 Task: For heading Use Italics Lobster with red colour & bold.  font size for heading24,  'Change the font style of data to'Merriweather and font size to 16,  Change the alignment of both headline & data to Align left In the sheet  BudgetTrack
Action: Mouse moved to (63, 122)
Screenshot: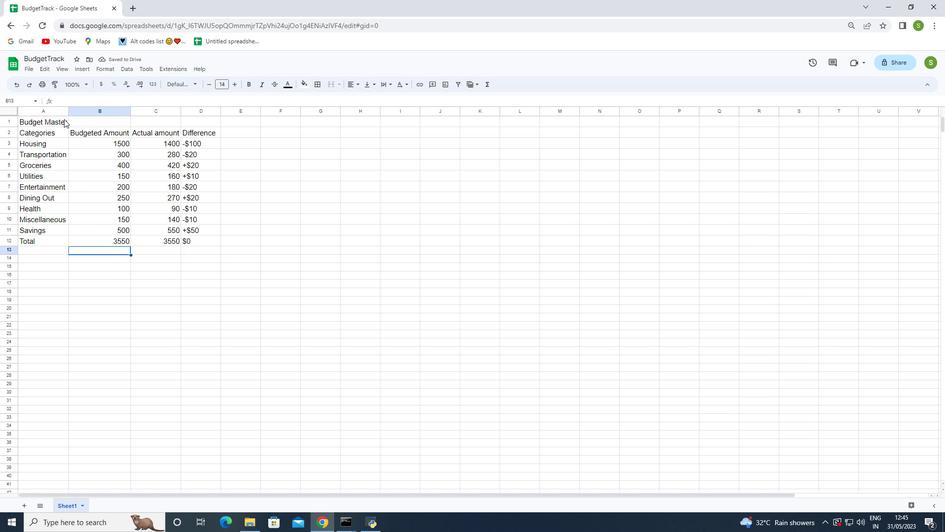 
Action: Mouse pressed left at (63, 122)
Screenshot: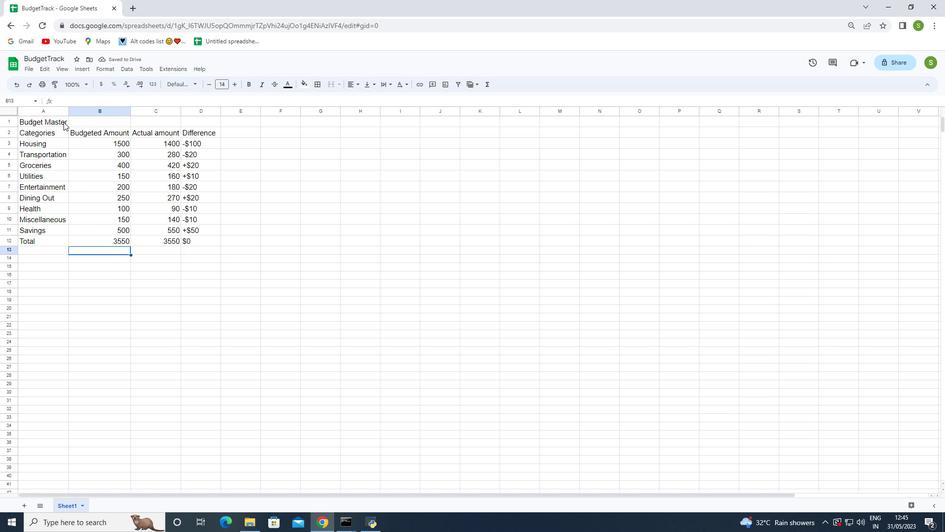 
Action: Mouse moved to (107, 69)
Screenshot: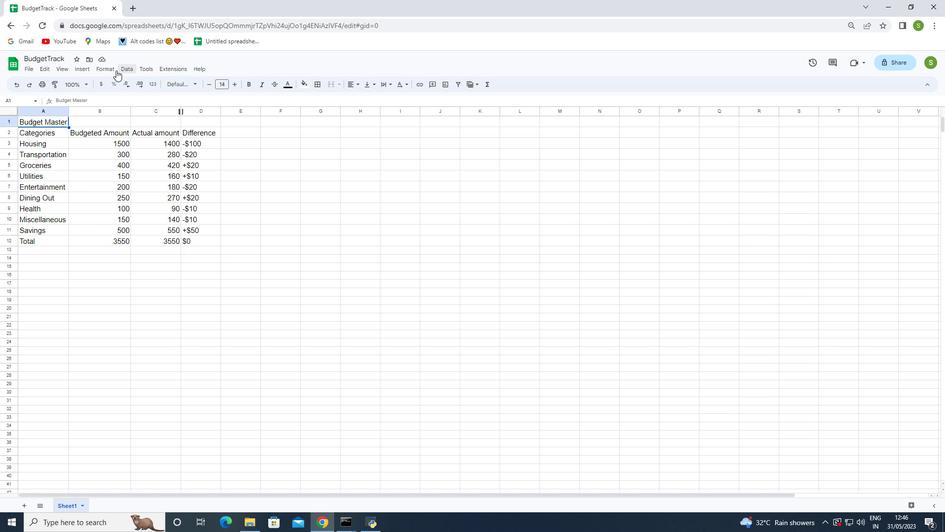 
Action: Mouse pressed left at (107, 69)
Screenshot: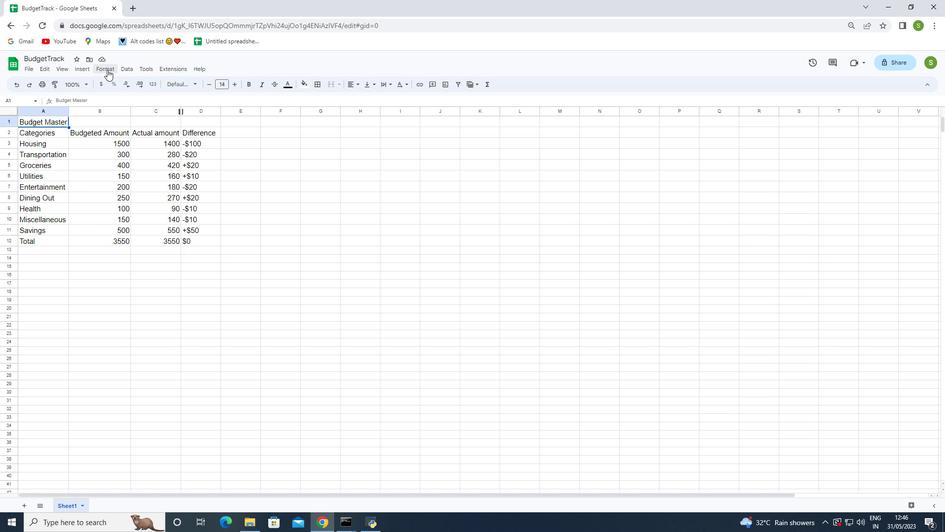 
Action: Mouse moved to (228, 126)
Screenshot: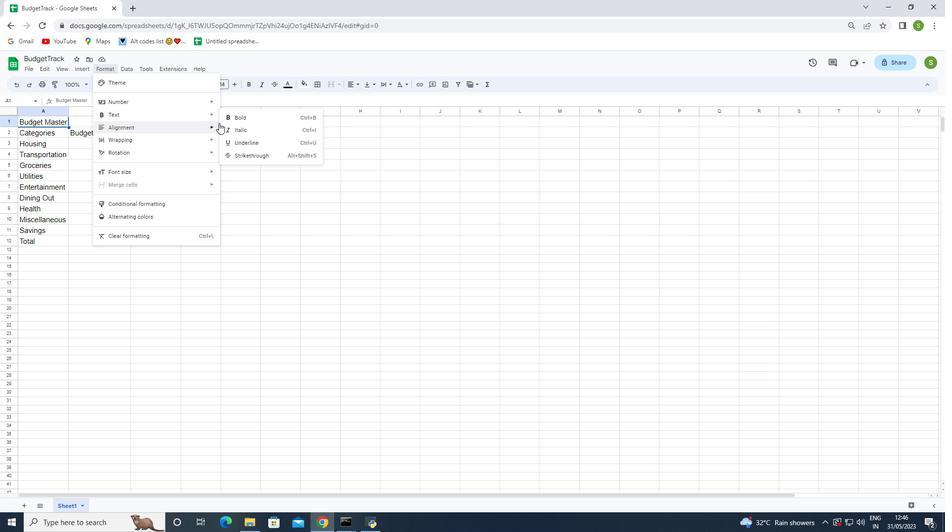 
Action: Mouse pressed left at (228, 126)
Screenshot: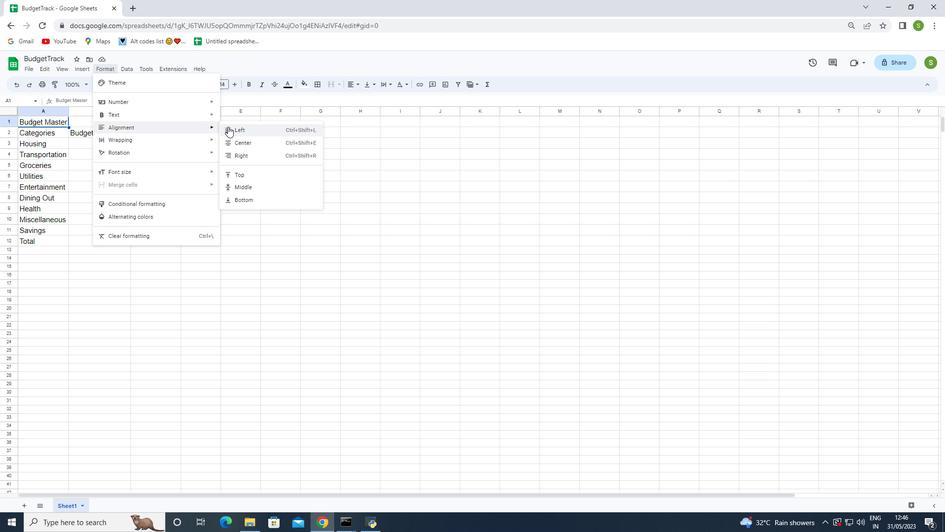 
Action: Mouse moved to (241, 129)
Screenshot: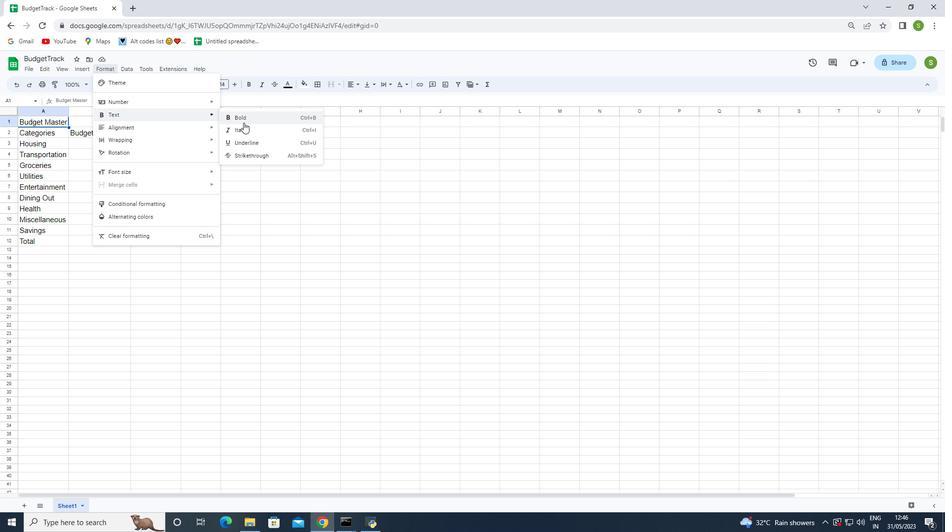 
Action: Mouse pressed left at (241, 129)
Screenshot: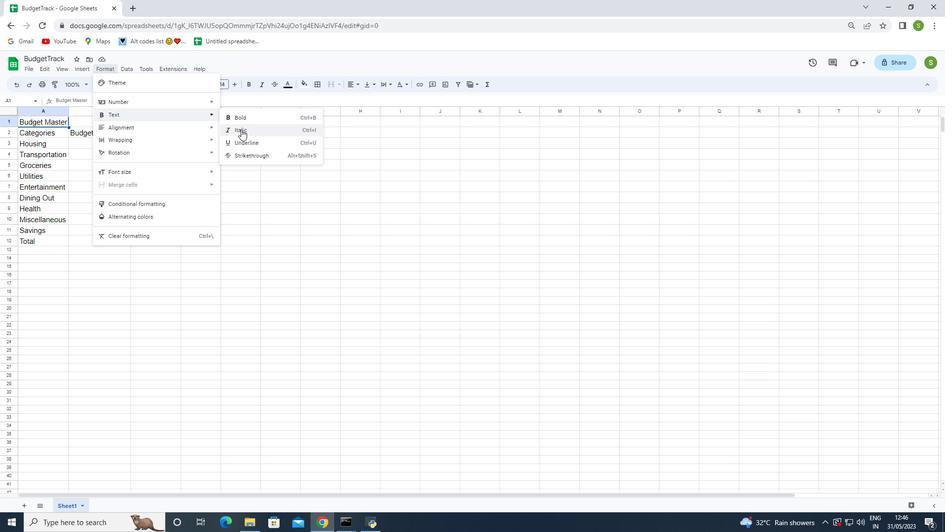 
Action: Mouse moved to (171, 83)
Screenshot: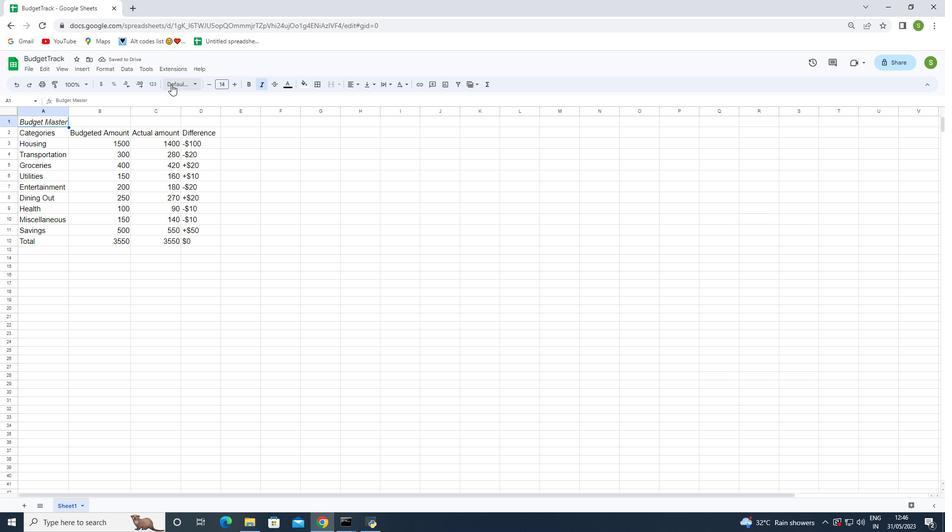 
Action: Mouse pressed left at (171, 83)
Screenshot: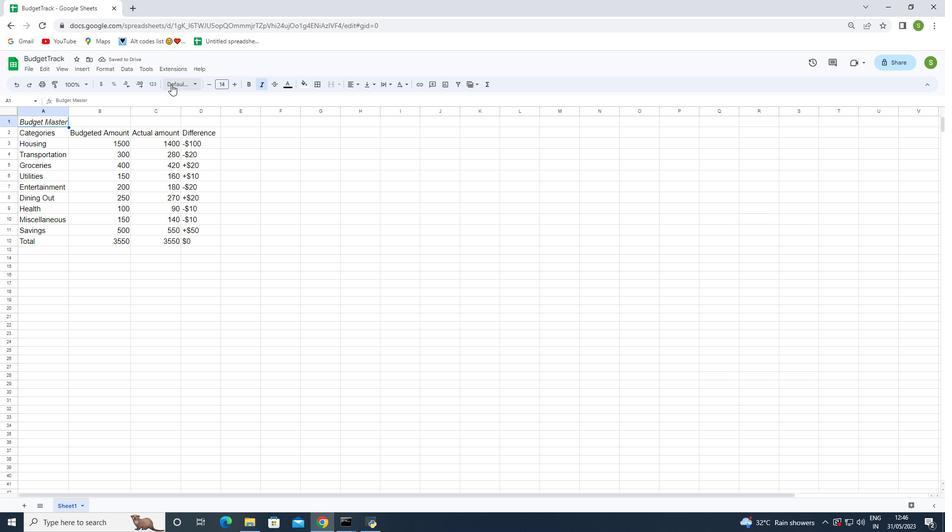 
Action: Mouse moved to (187, 189)
Screenshot: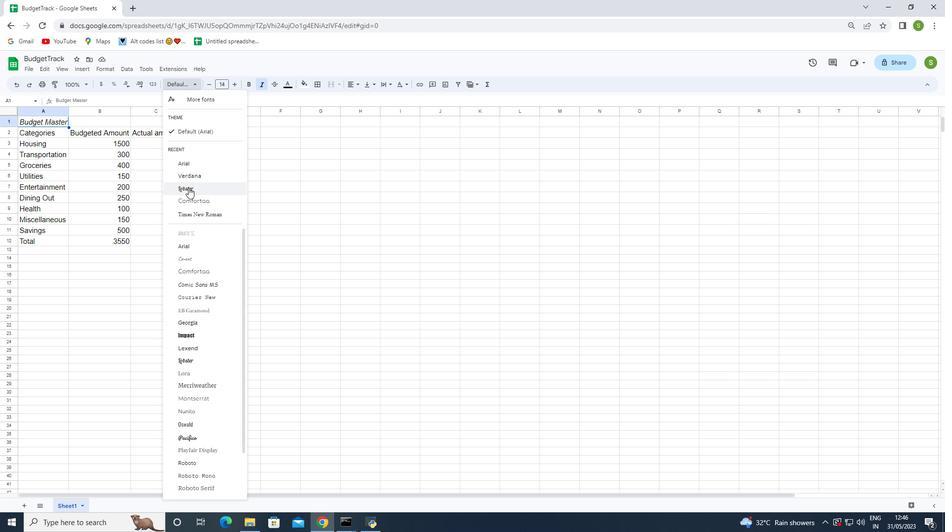 
Action: Mouse pressed left at (187, 189)
Screenshot: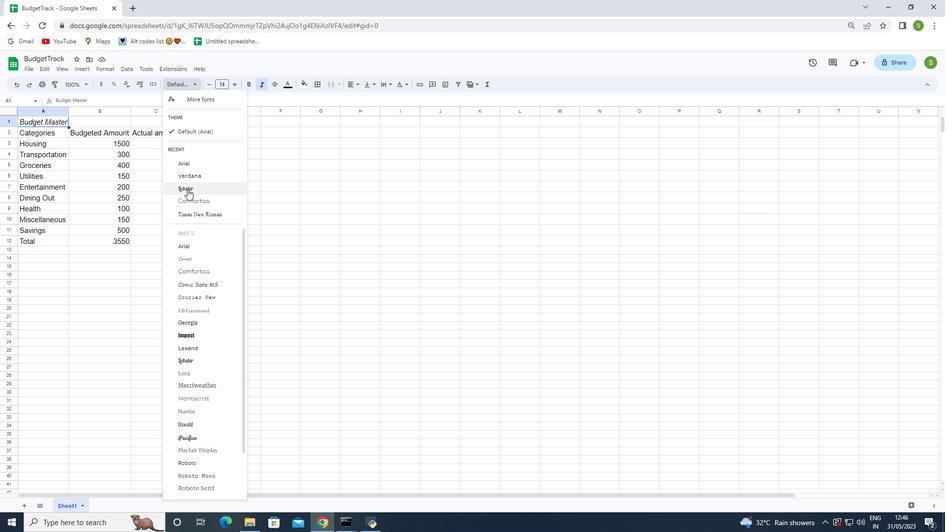 
Action: Mouse moved to (285, 81)
Screenshot: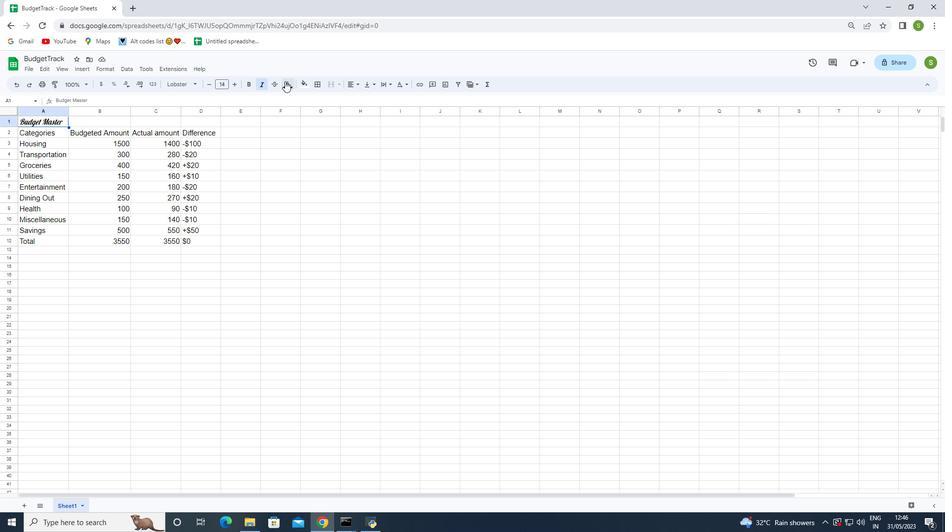 
Action: Mouse pressed left at (285, 81)
Screenshot: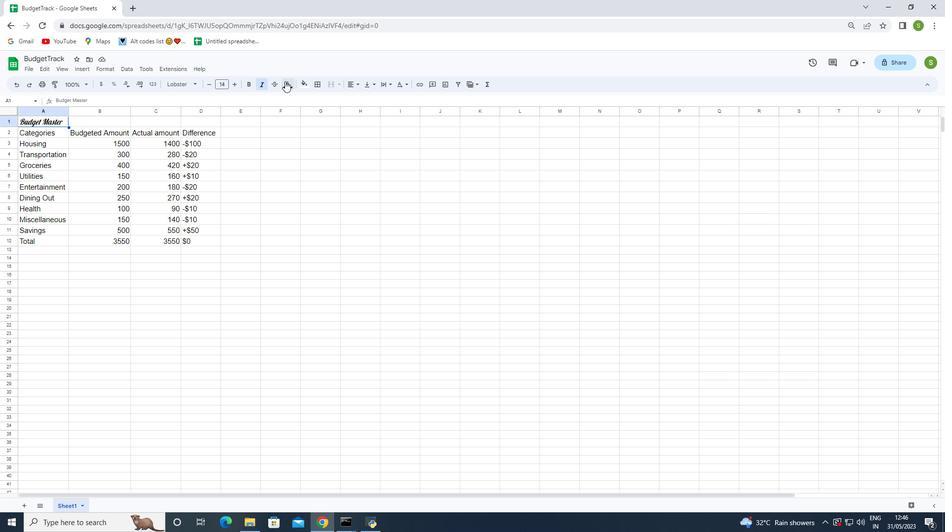 
Action: Mouse moved to (298, 120)
Screenshot: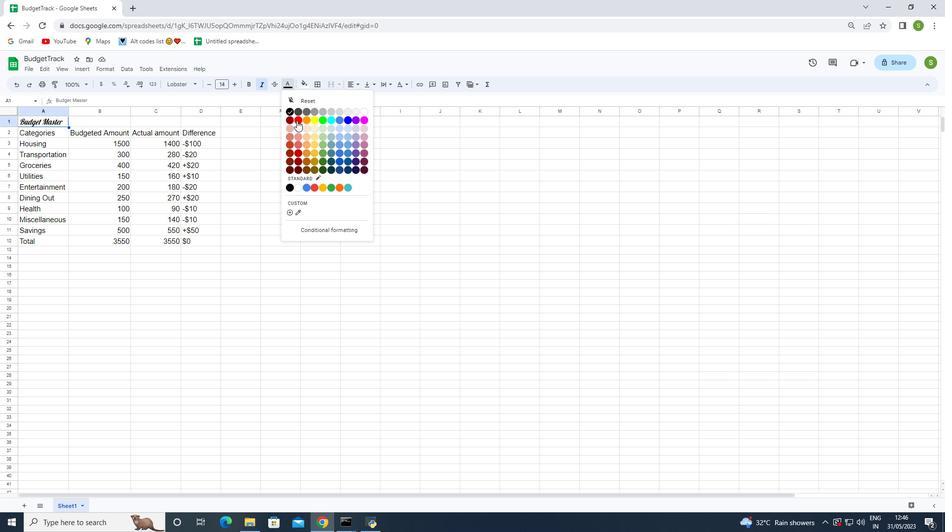 
Action: Mouse pressed left at (298, 120)
Screenshot: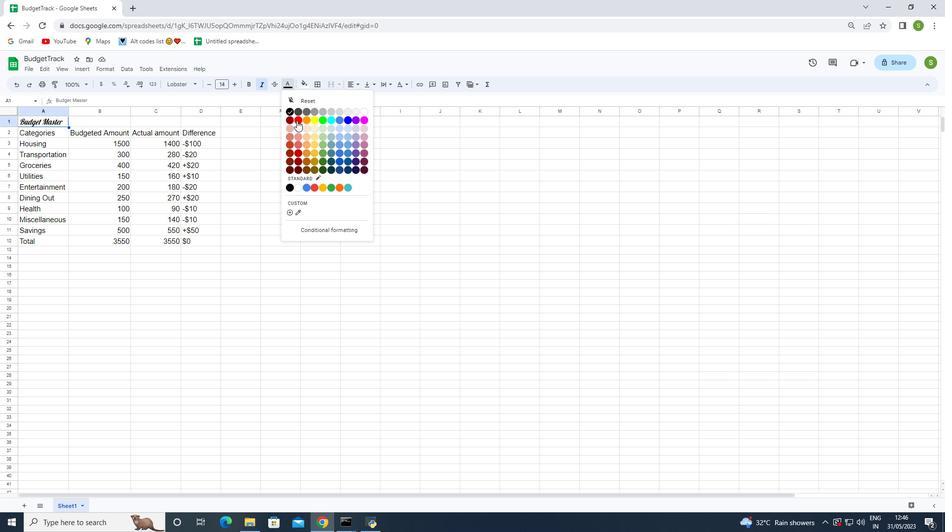 
Action: Mouse moved to (249, 87)
Screenshot: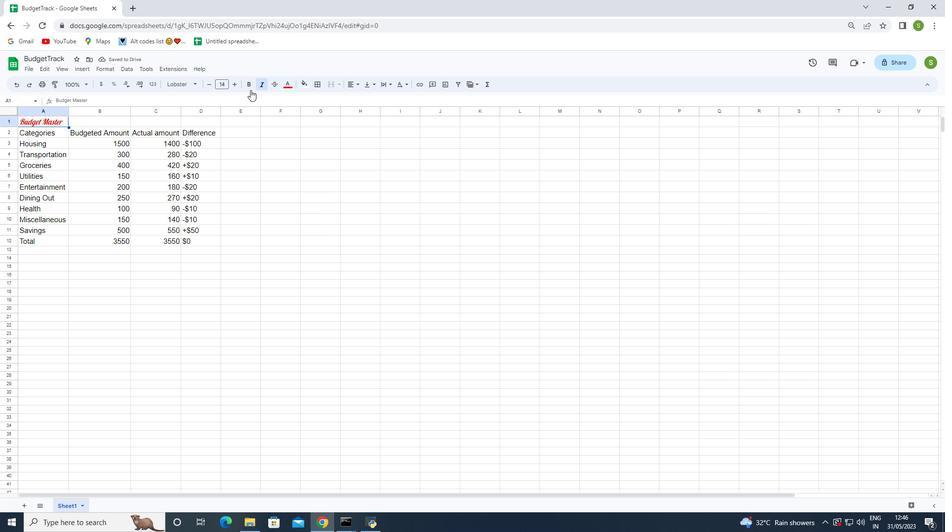 
Action: Mouse pressed left at (249, 87)
Screenshot: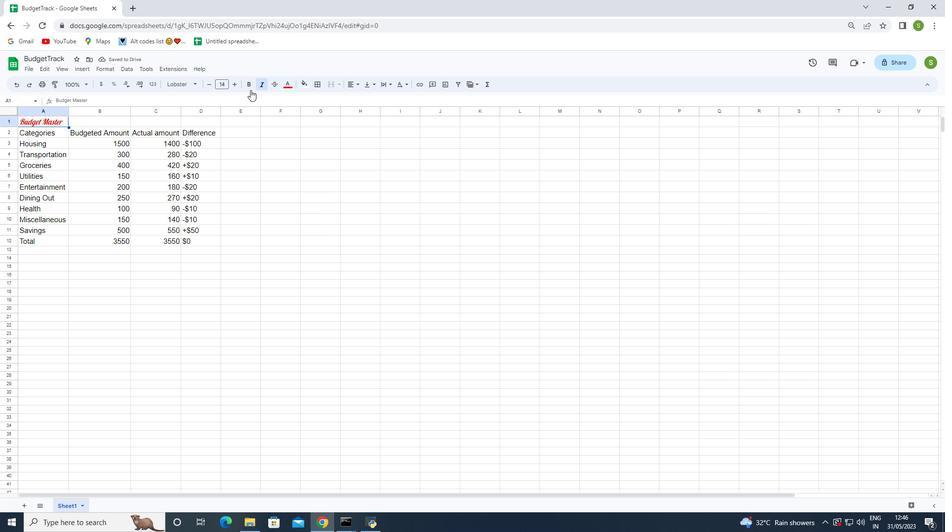 
Action: Mouse moved to (235, 85)
Screenshot: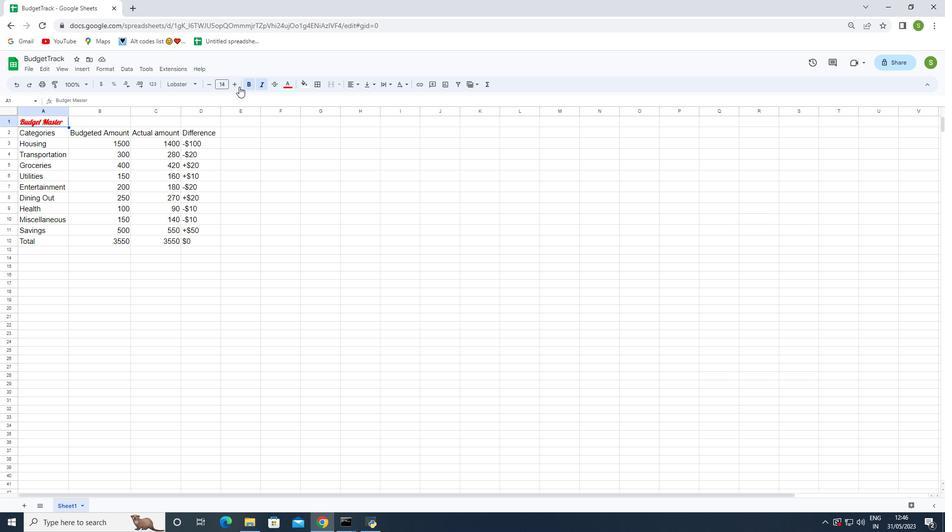 
Action: Mouse pressed left at (235, 85)
Screenshot: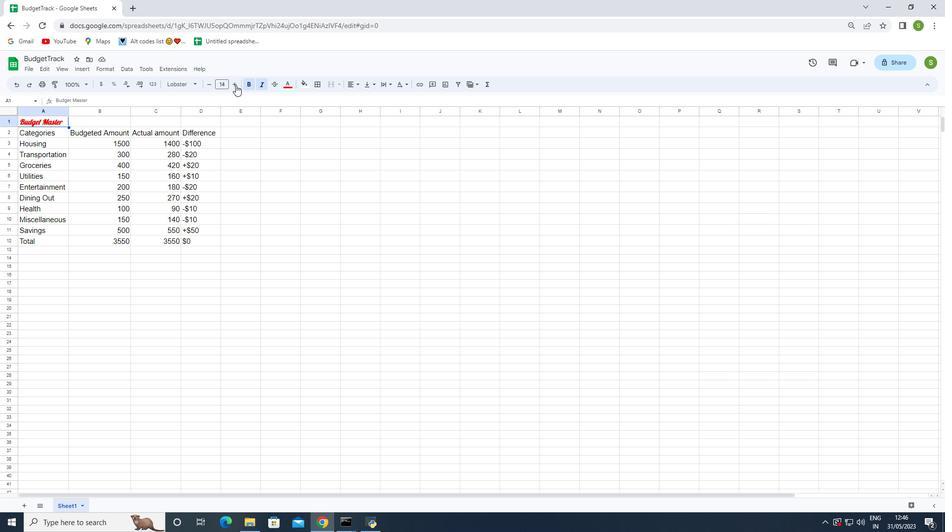 
Action: Mouse pressed left at (235, 85)
Screenshot: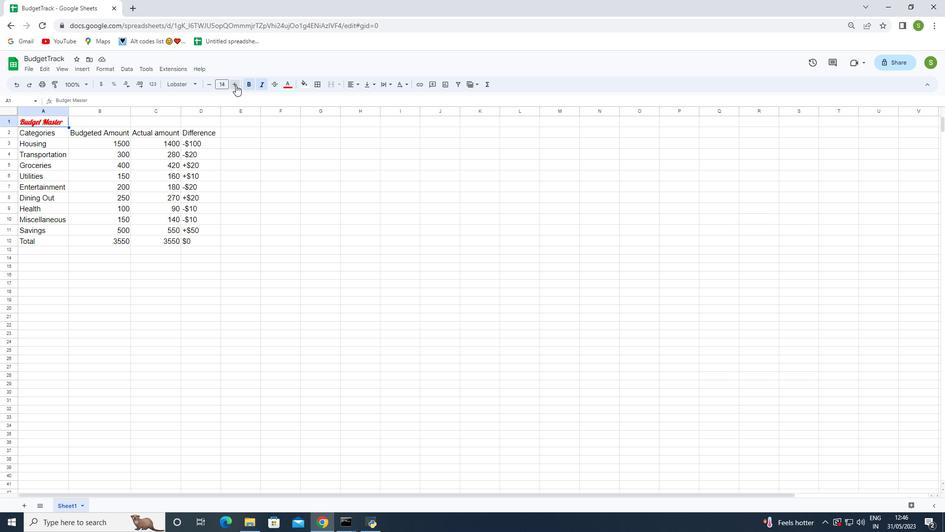 
Action: Mouse pressed left at (235, 85)
Screenshot: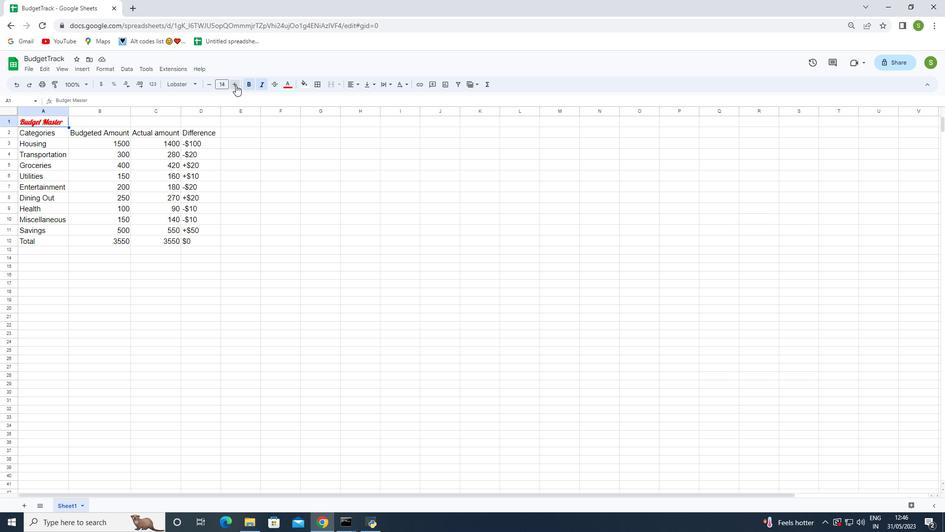 
Action: Mouse pressed left at (235, 85)
Screenshot: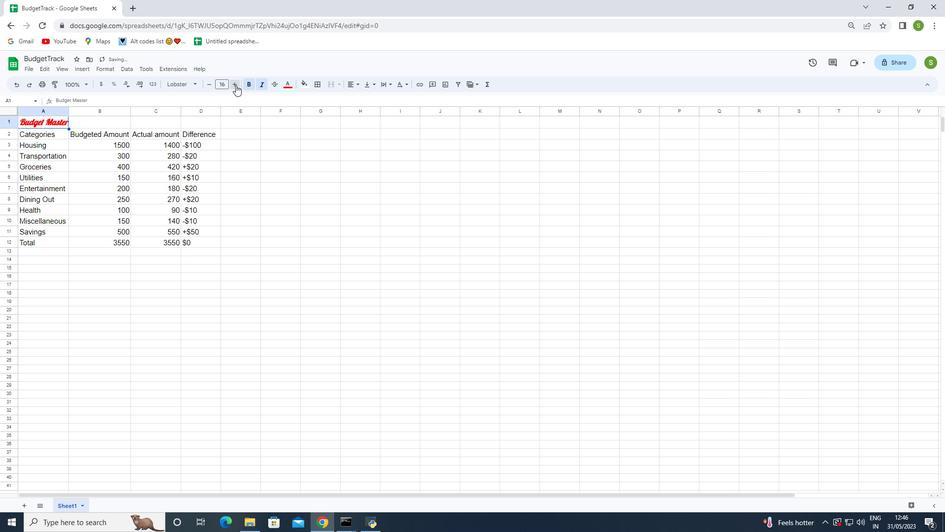 
Action: Mouse pressed left at (235, 85)
Screenshot: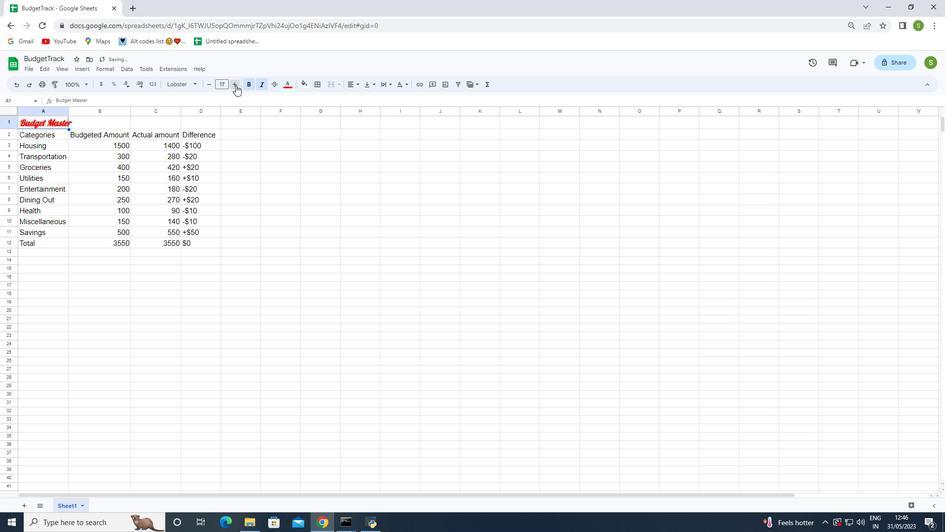 
Action: Mouse pressed left at (235, 85)
Screenshot: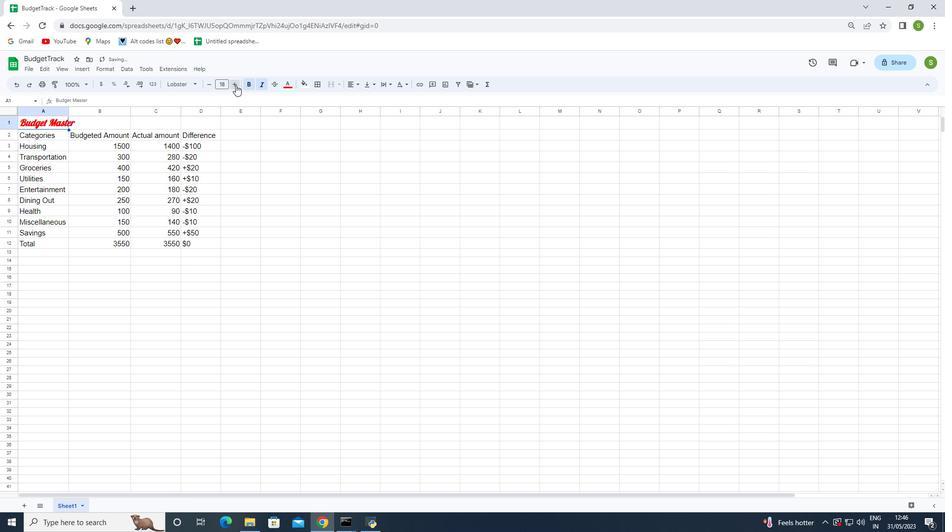 
Action: Mouse moved to (235, 86)
Screenshot: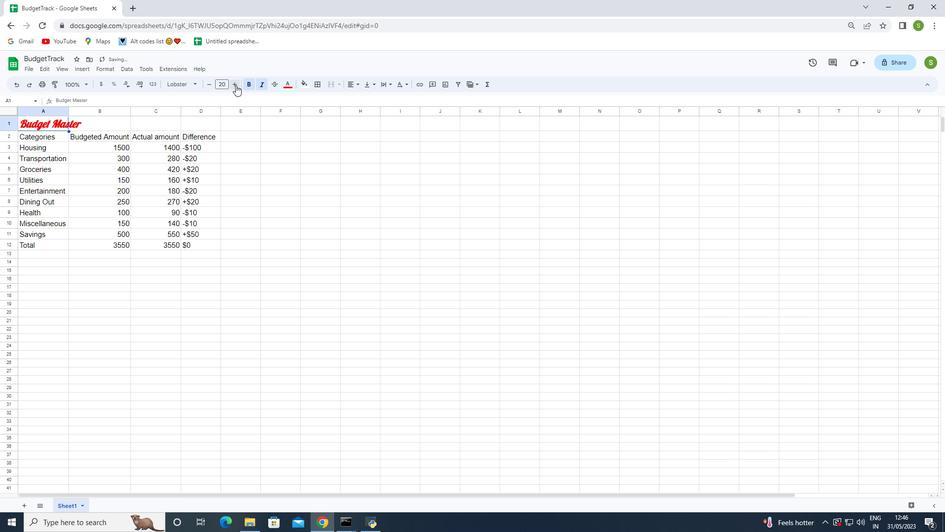 
Action: Mouse pressed left at (235, 86)
Screenshot: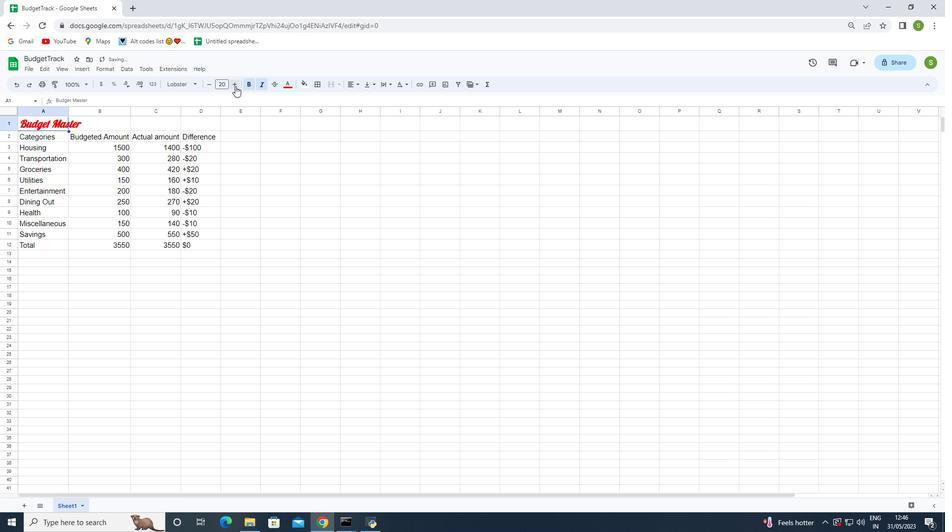 
Action: Mouse pressed left at (235, 86)
Screenshot: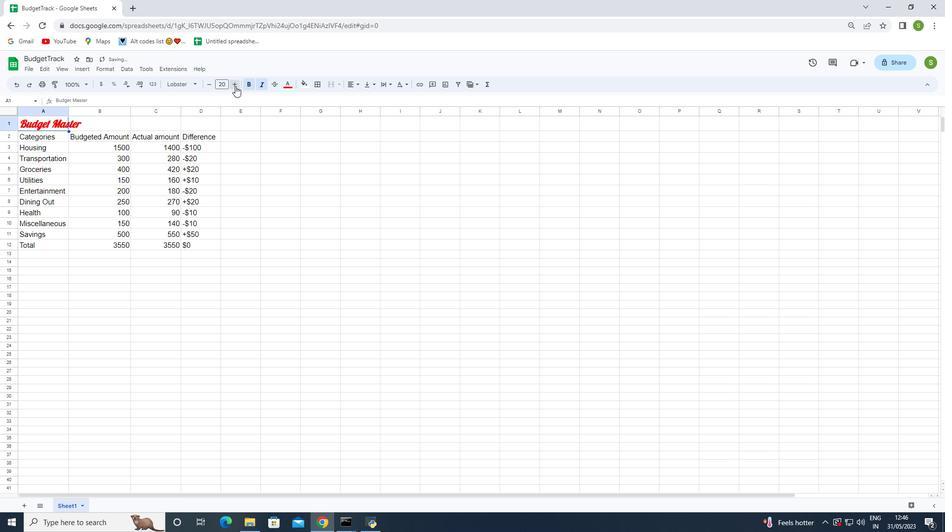 
Action: Mouse pressed left at (235, 86)
Screenshot: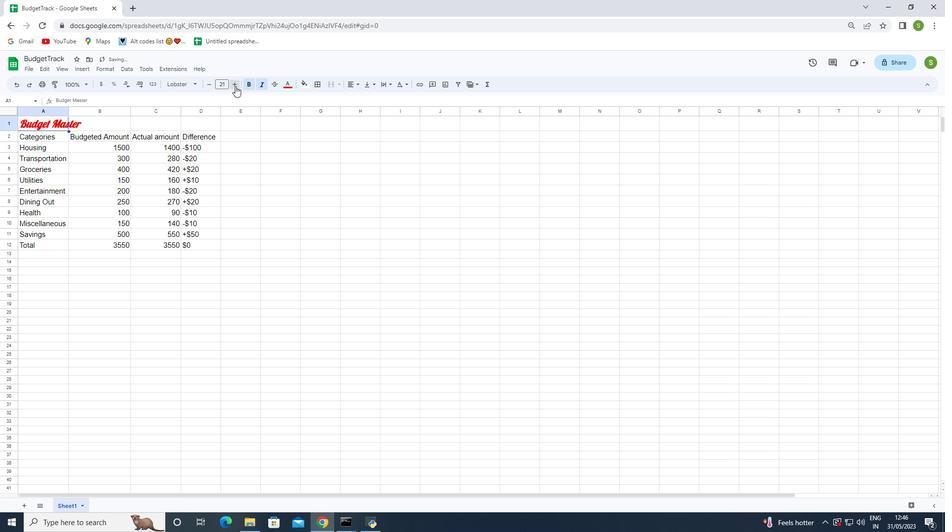
Action: Mouse pressed left at (235, 86)
Screenshot: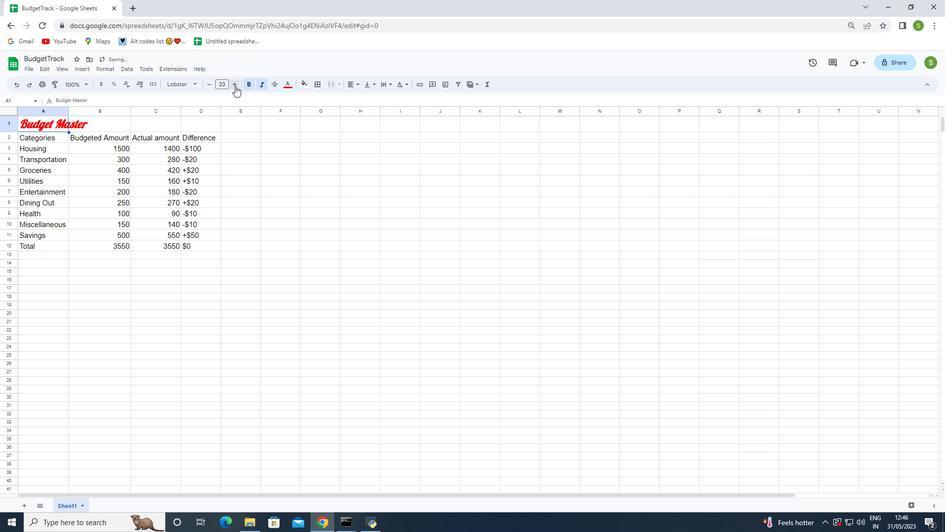 
Action: Mouse moved to (273, 179)
Screenshot: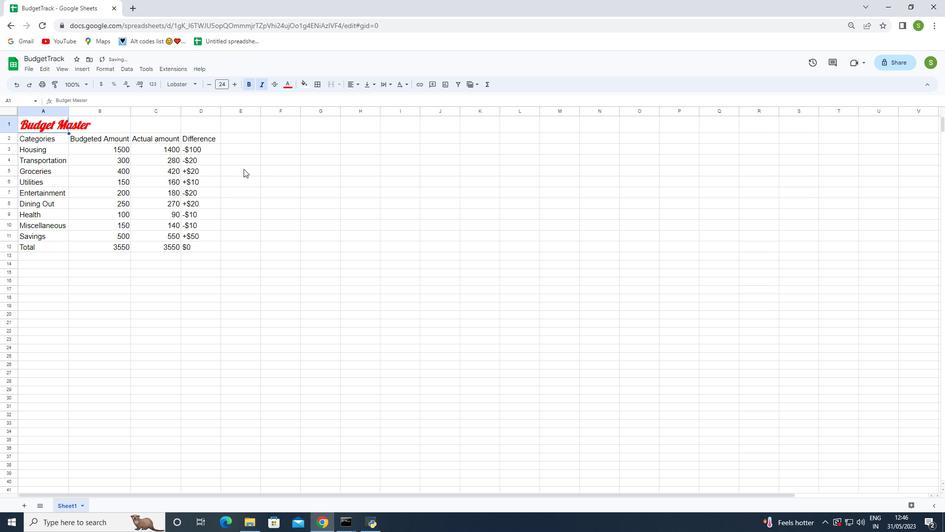 
Action: Mouse pressed left at (273, 179)
Screenshot: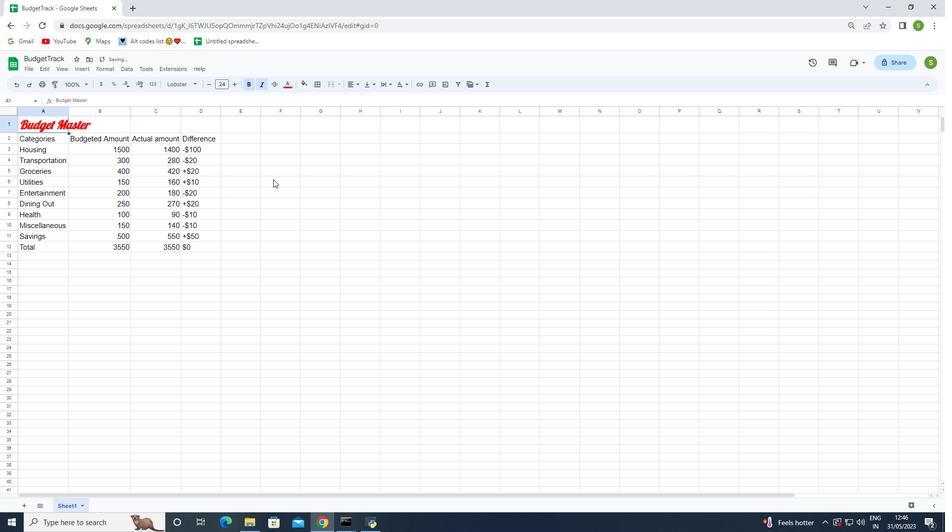 
Action: Mouse moved to (39, 139)
Screenshot: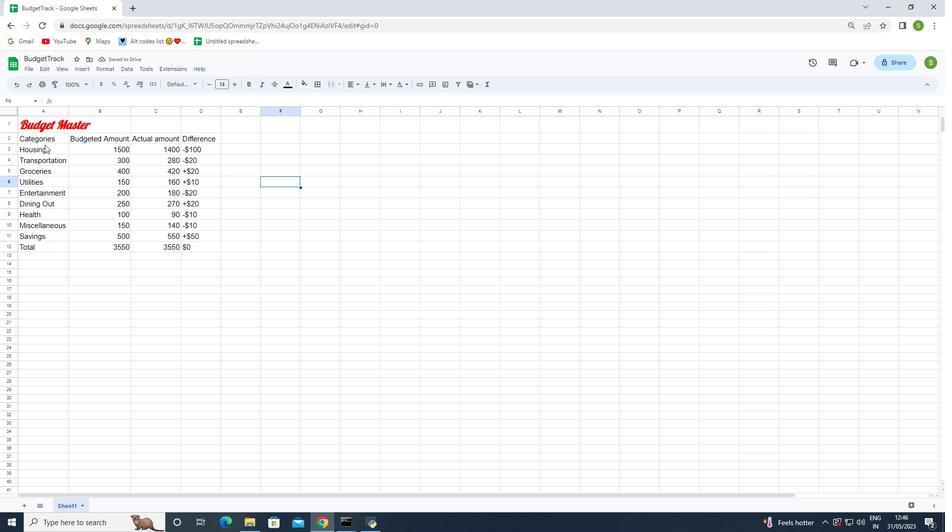 
Action: Mouse pressed left at (39, 139)
Screenshot: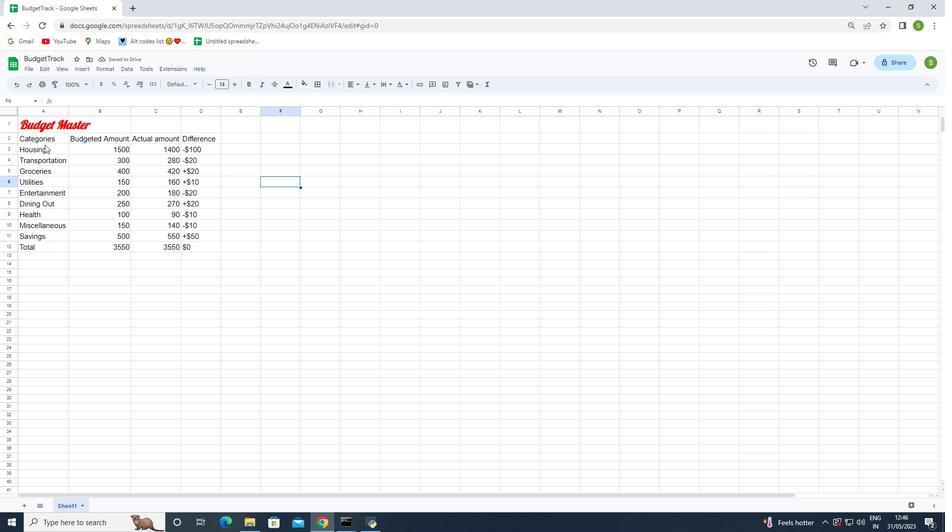 
Action: Mouse moved to (197, 84)
Screenshot: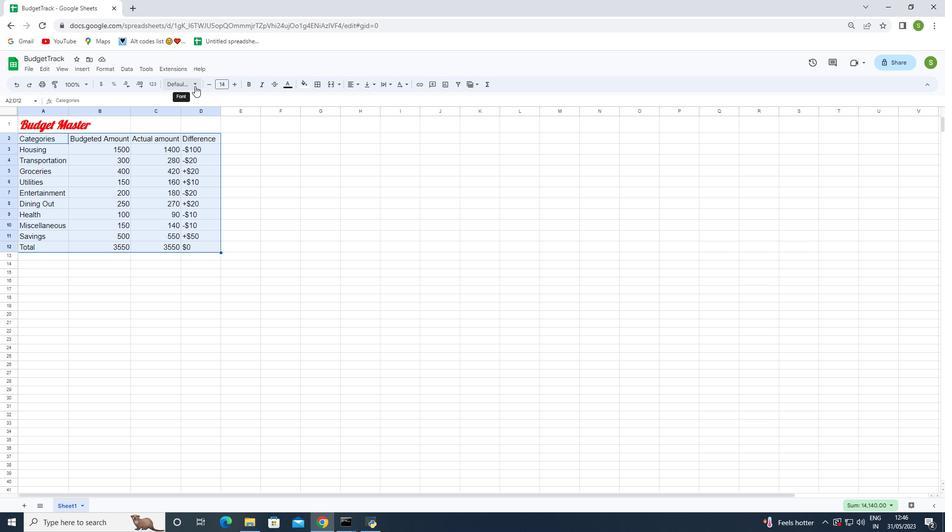 
Action: Mouse pressed left at (197, 84)
Screenshot: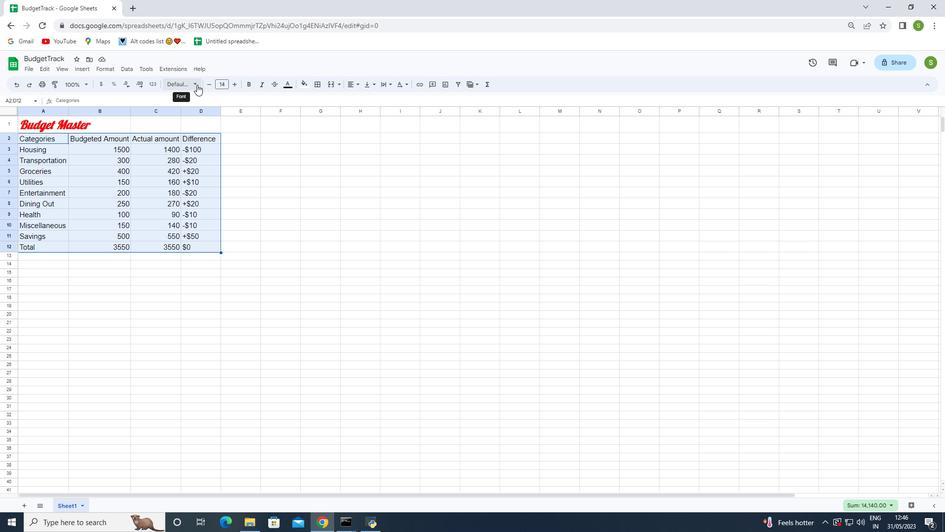 
Action: Mouse moved to (203, 385)
Screenshot: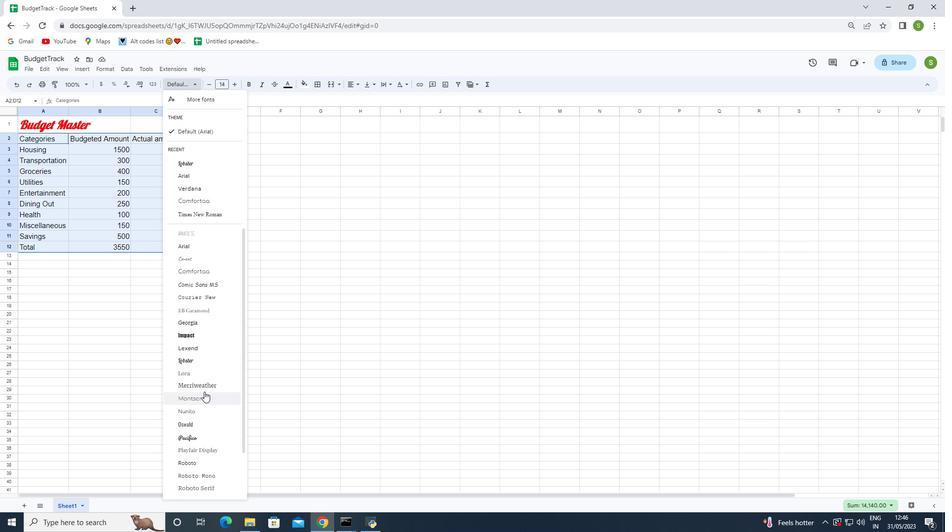 
Action: Mouse pressed left at (203, 385)
Screenshot: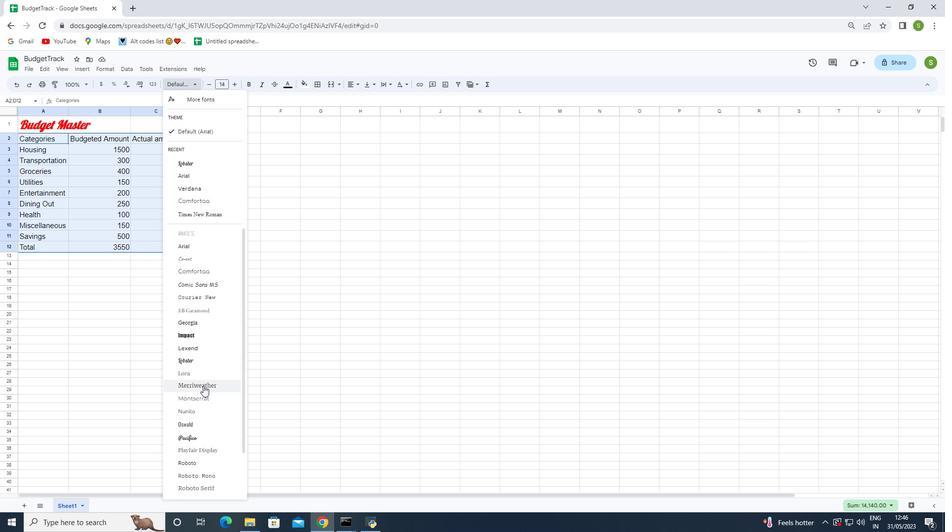 
Action: Mouse moved to (238, 83)
Screenshot: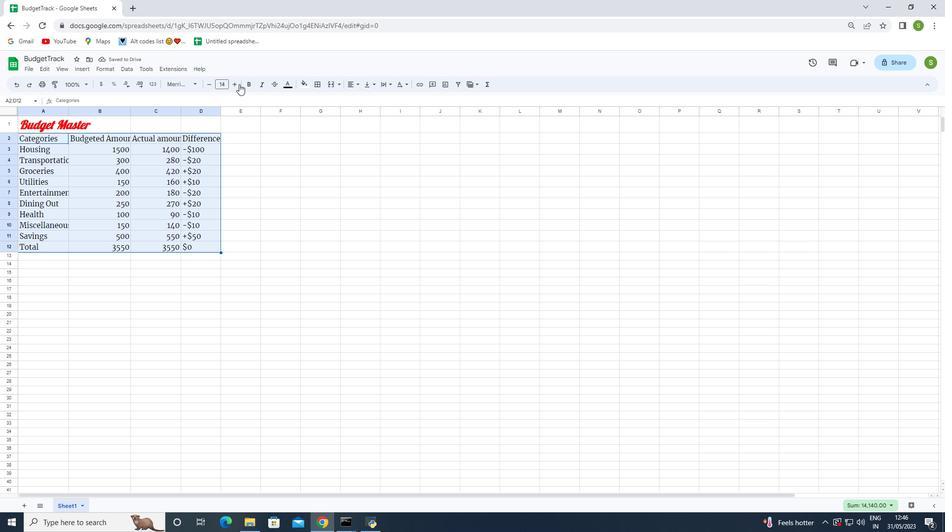
Action: Mouse pressed left at (238, 83)
Screenshot: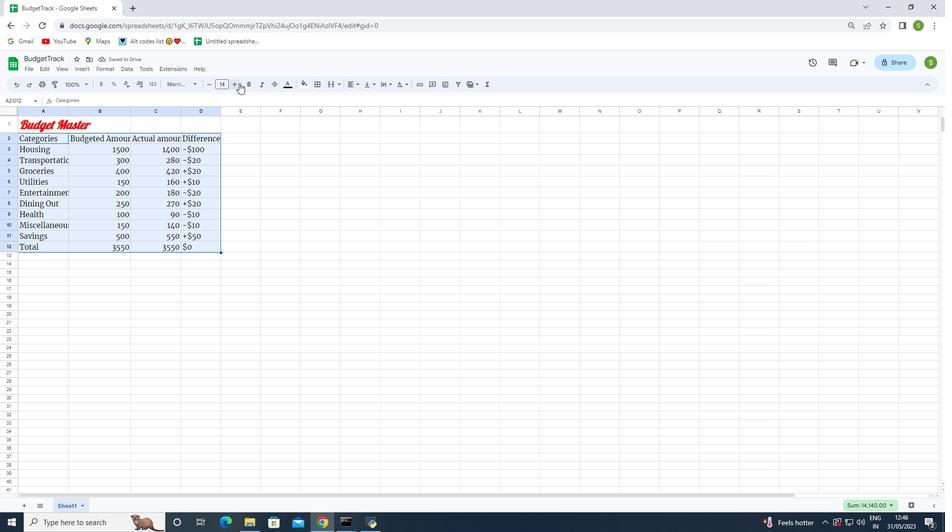 
Action: Mouse pressed left at (238, 83)
Screenshot: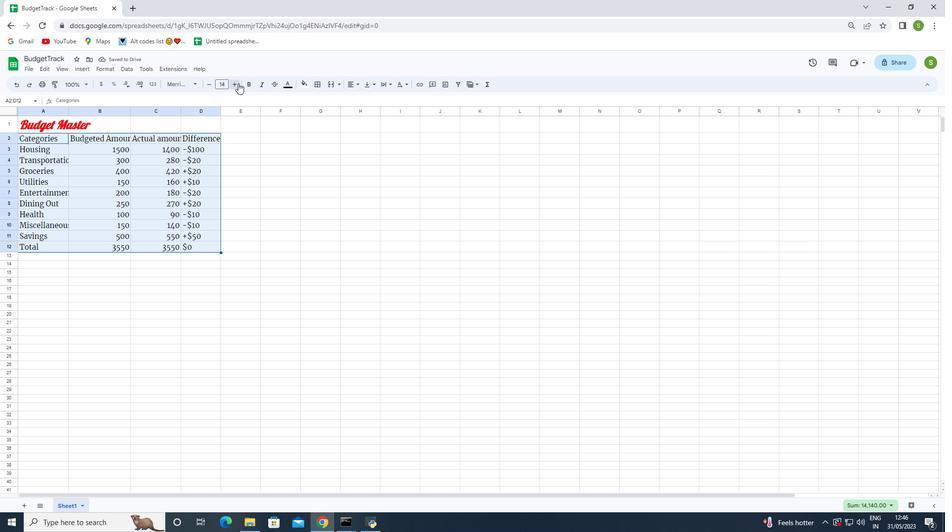 
Action: Mouse moved to (78, 188)
Screenshot: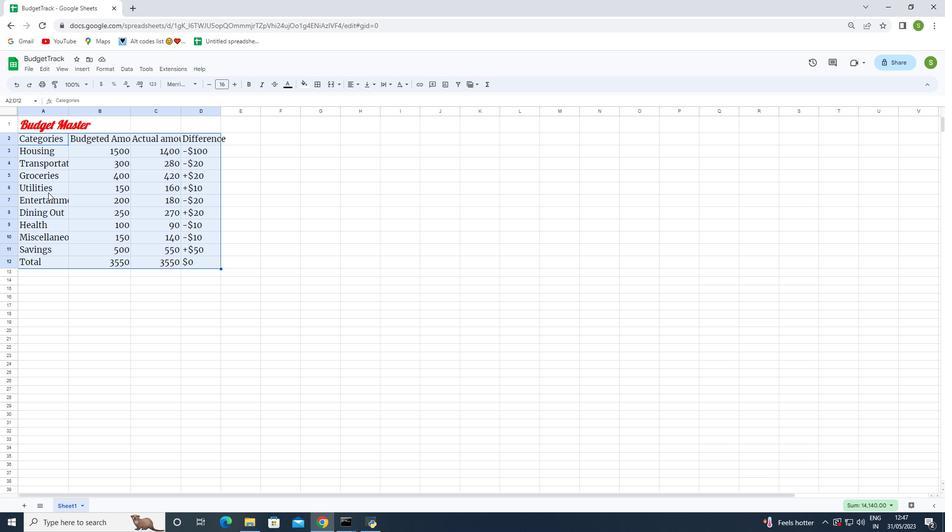 
Action: Mouse pressed left at (78, 188)
Screenshot: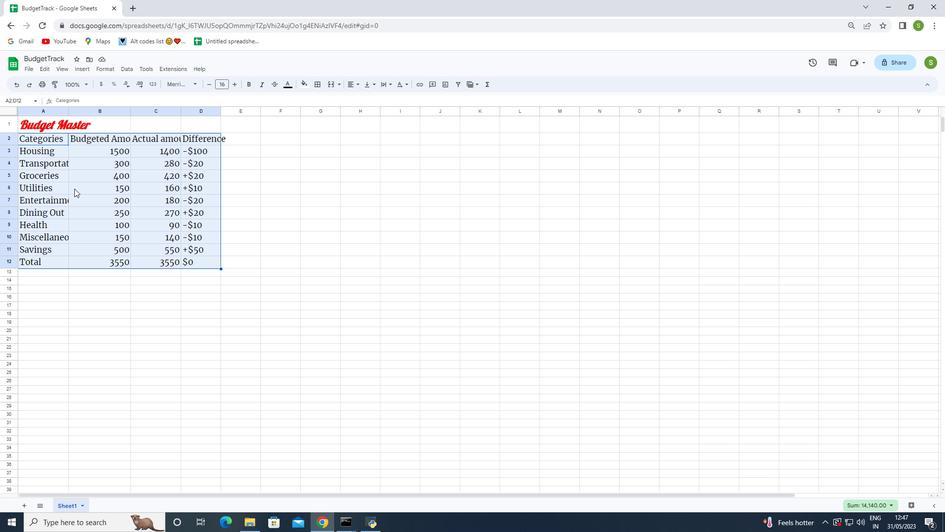 
Action: Mouse moved to (45, 115)
Screenshot: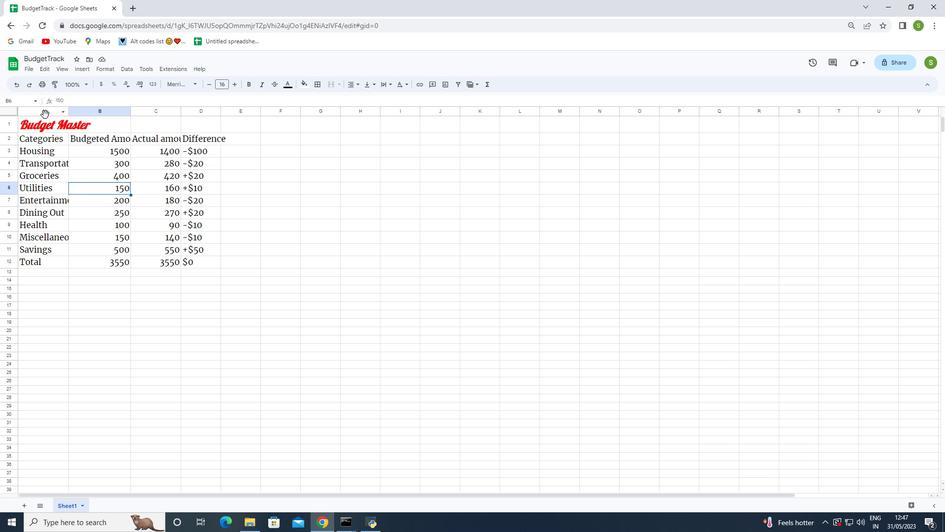 
Action: Mouse pressed left at (45, 115)
Screenshot: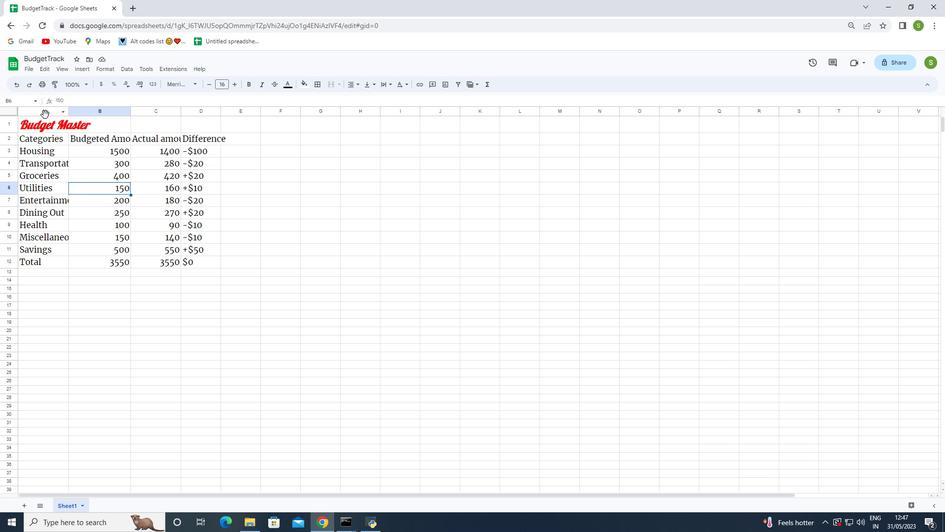 
Action: Mouse moved to (49, 124)
Screenshot: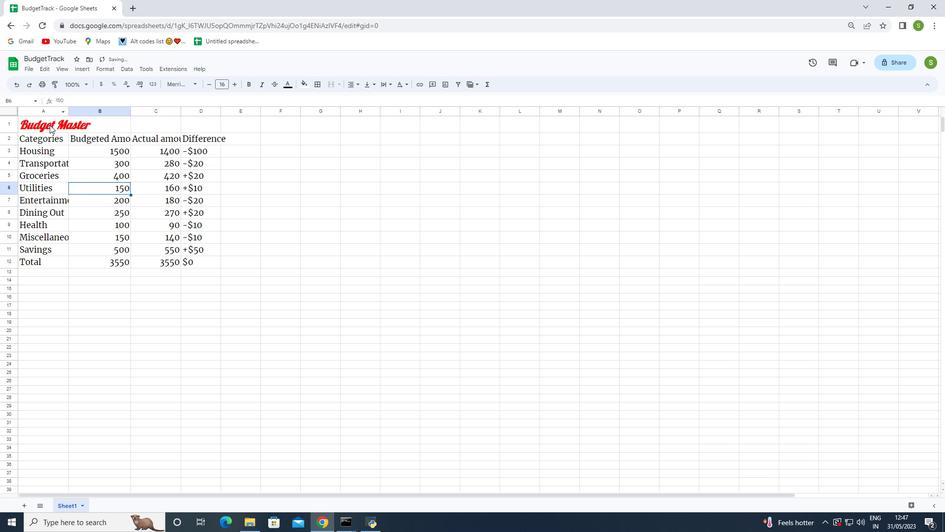 
Action: Mouse pressed left at (49, 124)
Screenshot: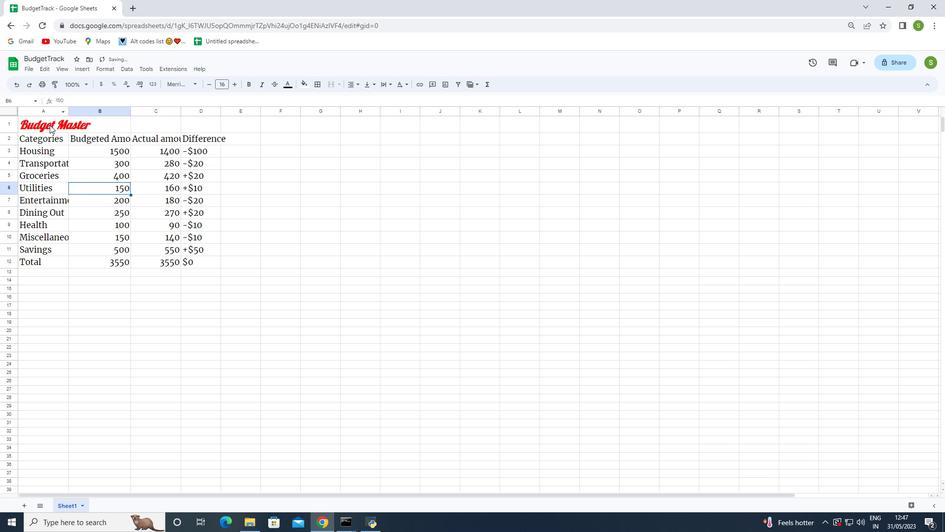 
Action: Mouse moved to (349, 83)
Screenshot: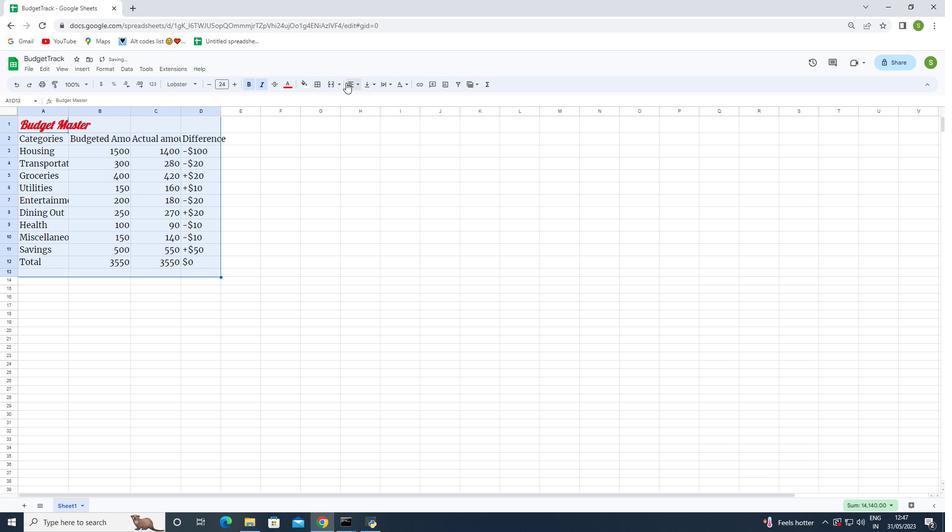 
Action: Mouse pressed left at (349, 83)
Screenshot: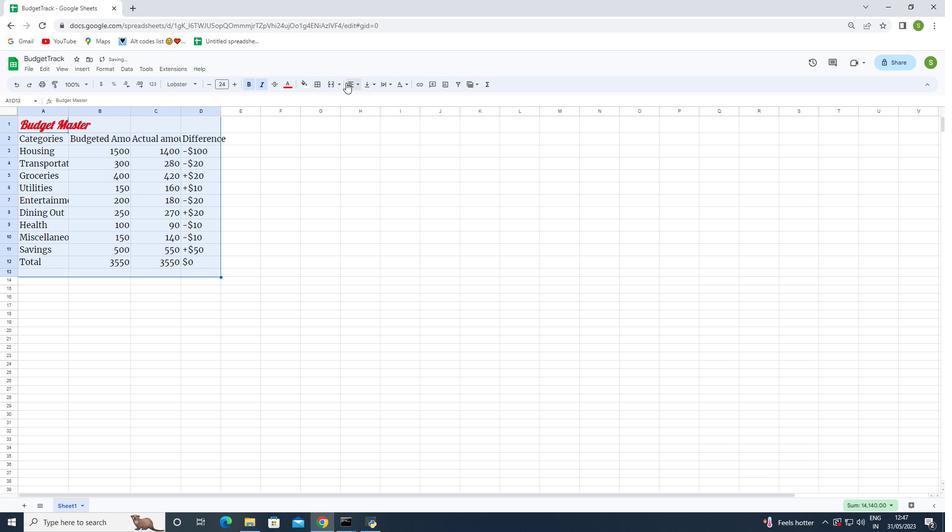 
Action: Mouse moved to (367, 101)
Screenshot: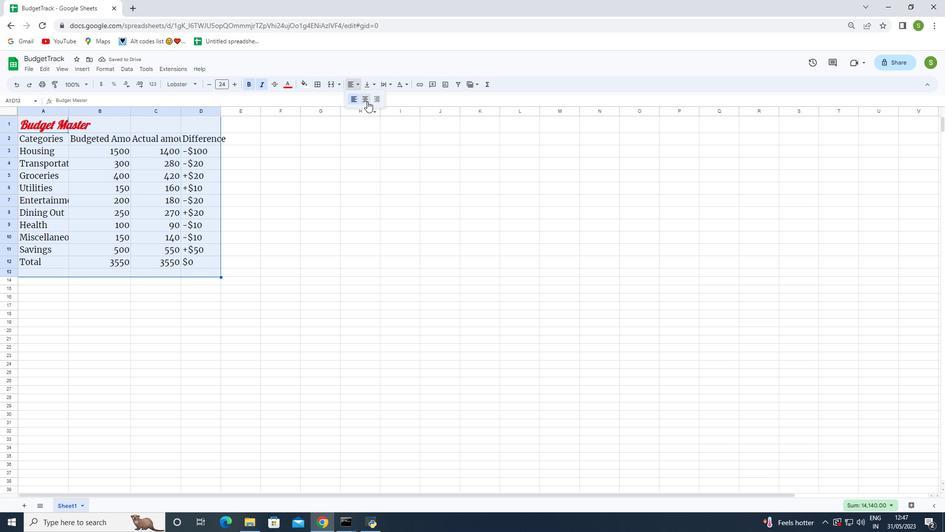 
Action: Mouse pressed left at (367, 101)
Screenshot: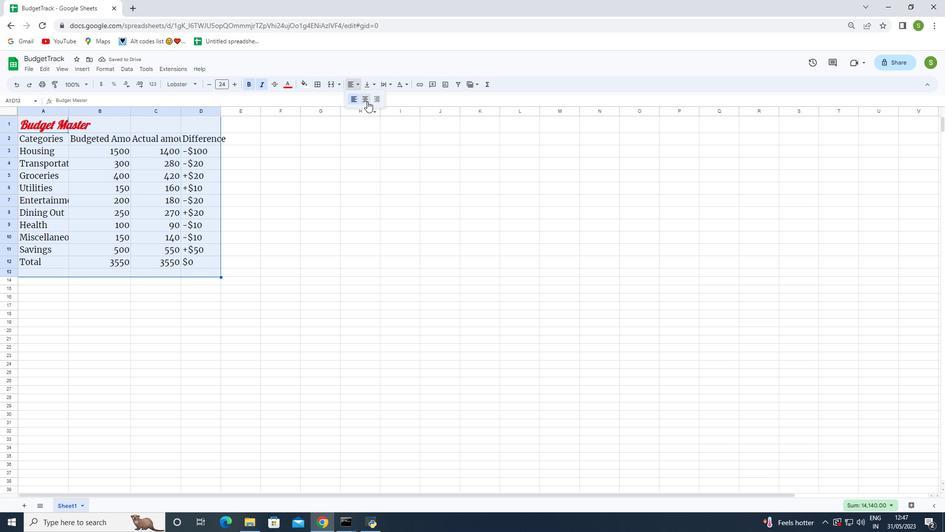 
Action: Mouse moved to (357, 83)
Screenshot: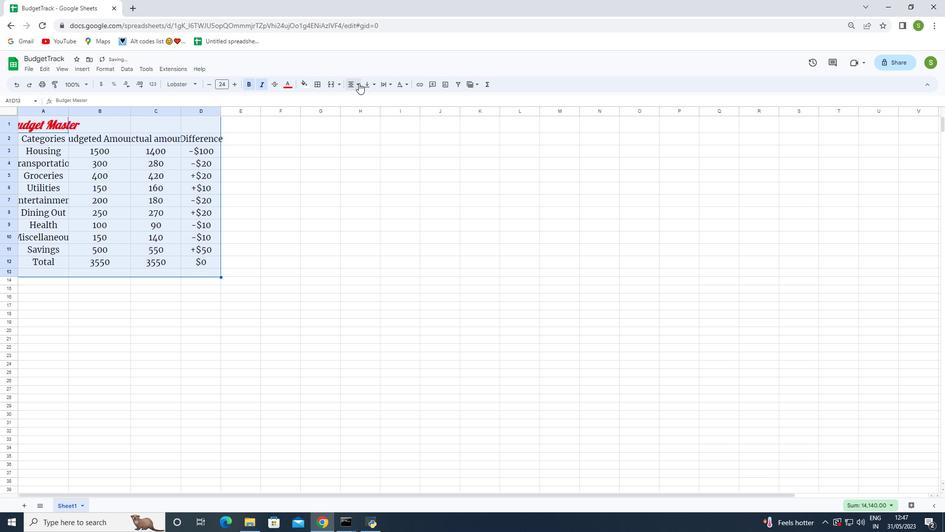 
Action: Mouse pressed left at (357, 83)
Screenshot: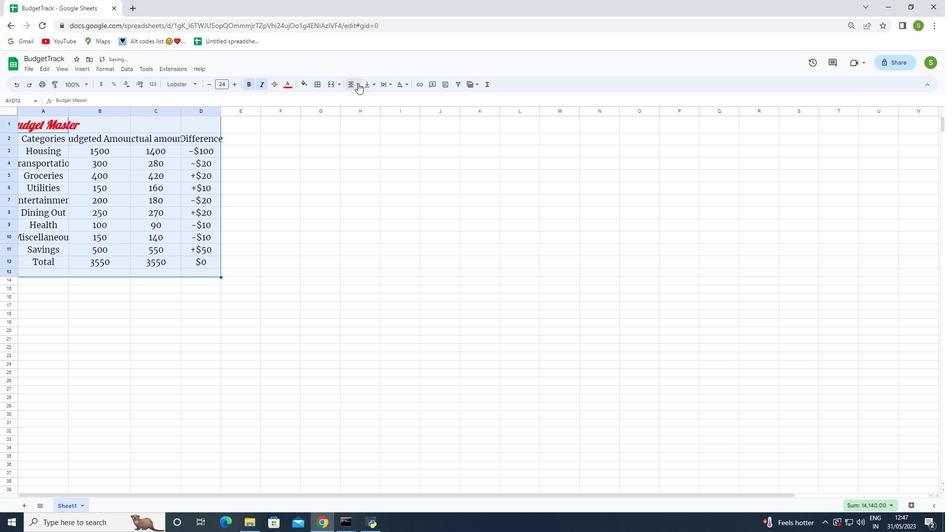 
Action: Mouse moved to (352, 99)
Screenshot: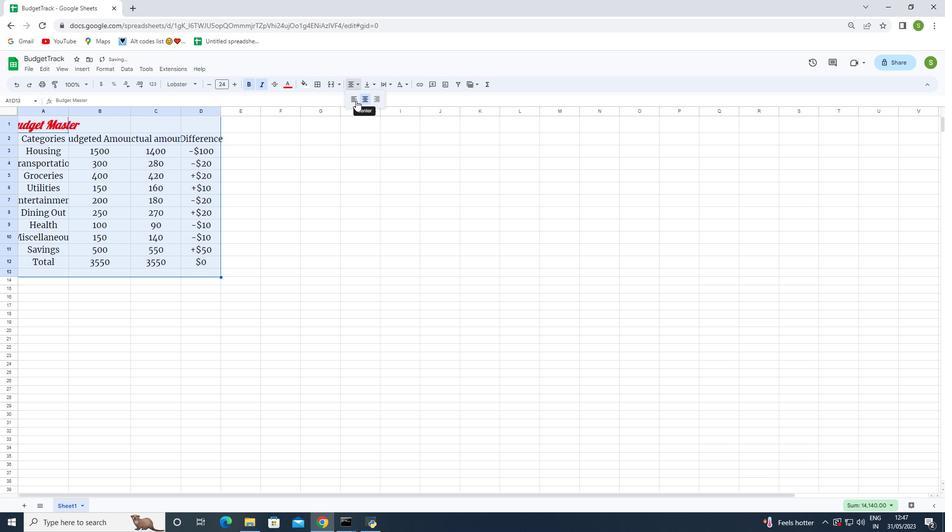 
Action: Mouse pressed left at (352, 99)
Screenshot: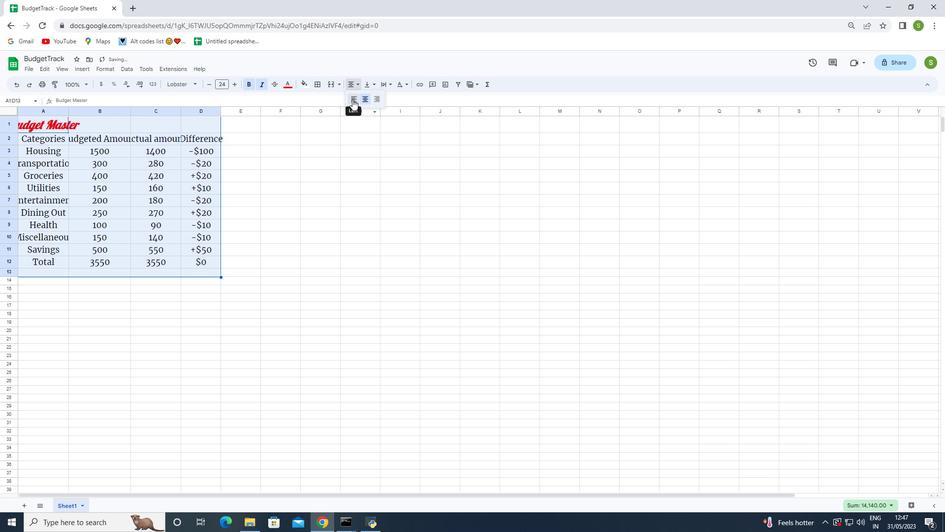 
Action: Mouse moved to (32, 69)
Screenshot: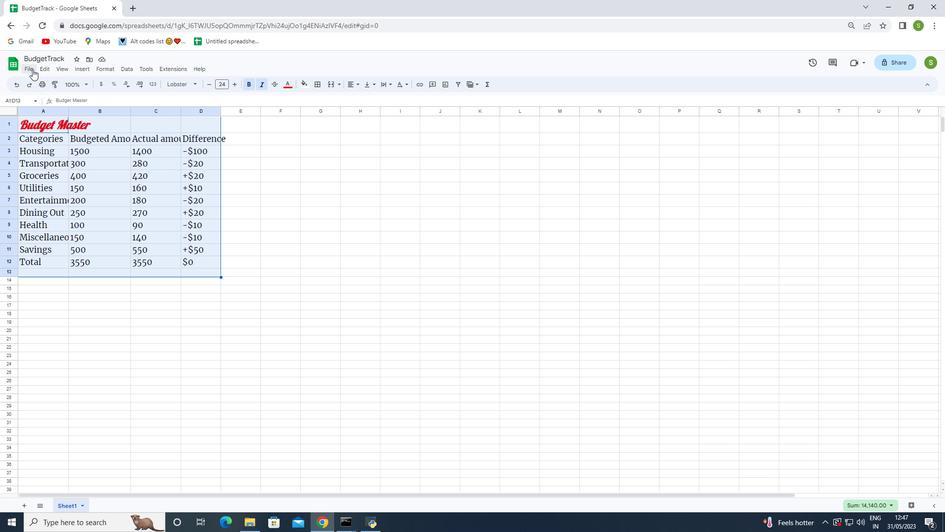 
Action: Mouse pressed left at (32, 69)
Screenshot: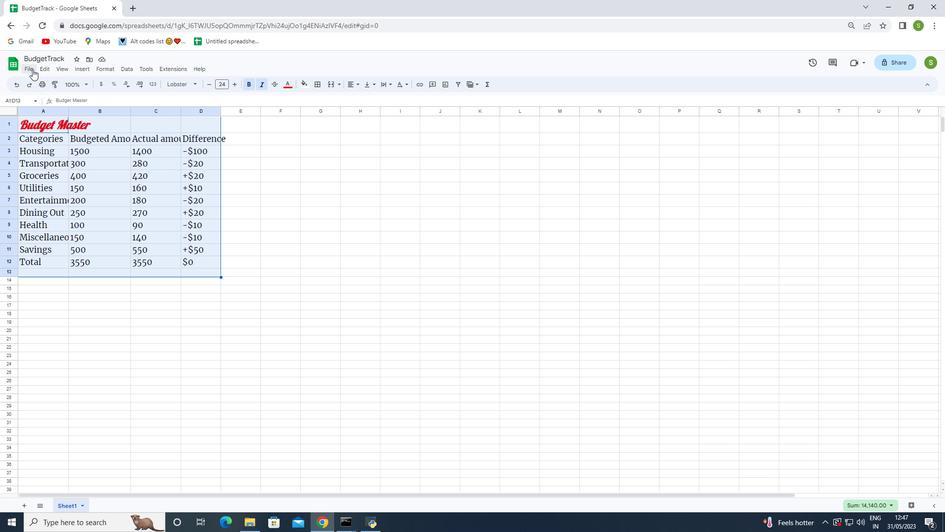 
Action: Mouse moved to (52, 183)
Screenshot: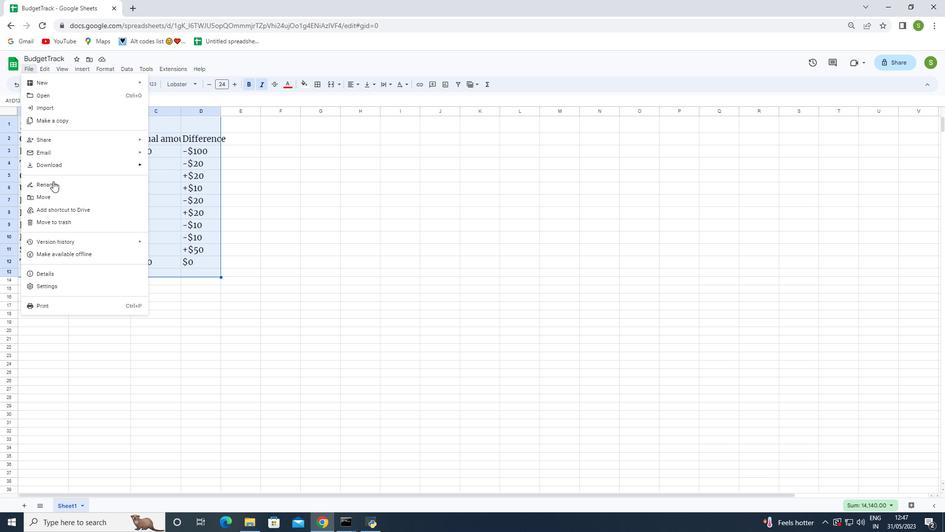 
Action: Mouse pressed left at (52, 183)
Screenshot: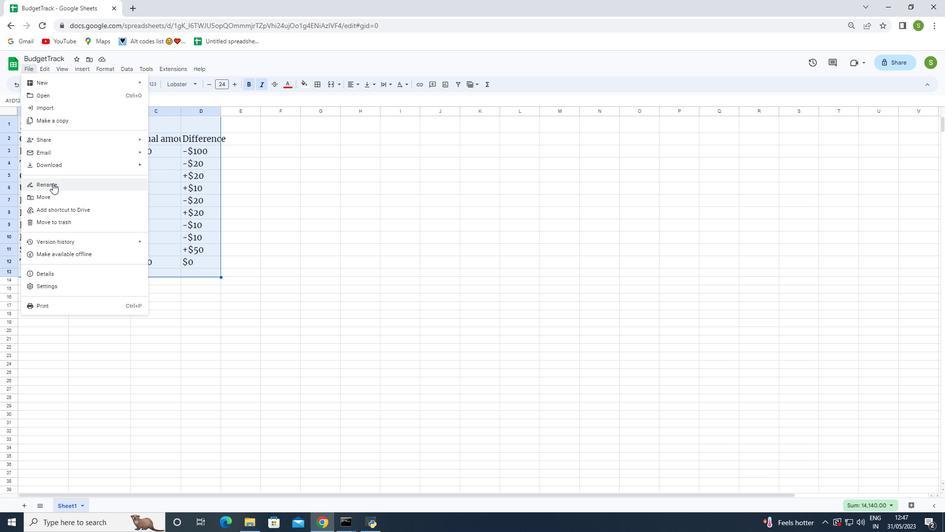 
Action: Mouse moved to (52, 183)
Screenshot: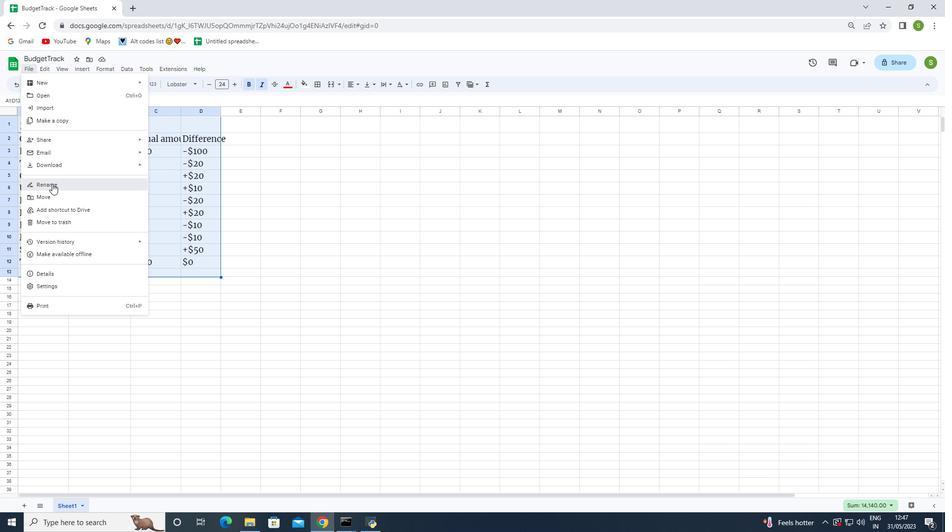
Action: Key pressed <Key.backspace><Key.shift>Budgrt<Key.shift>Track<Key.enter>
Screenshot: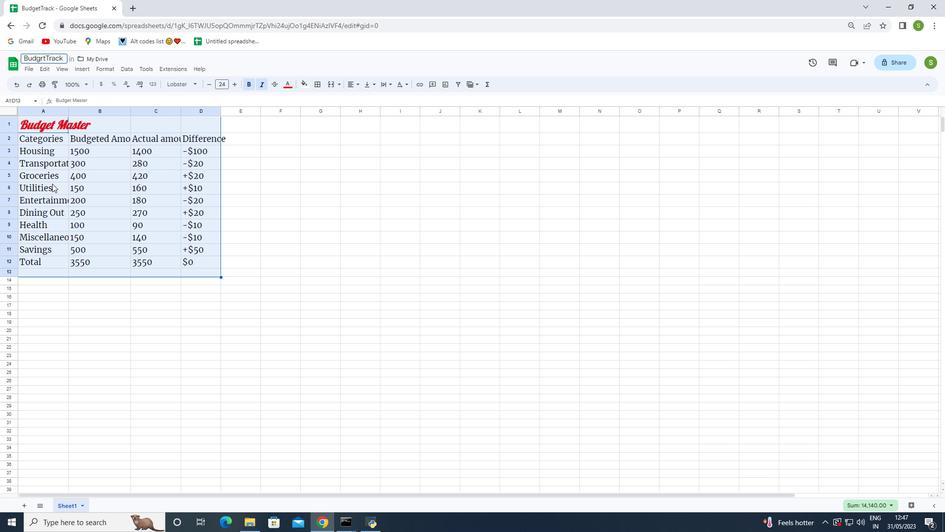 
Action: Mouse moved to (250, 283)
Screenshot: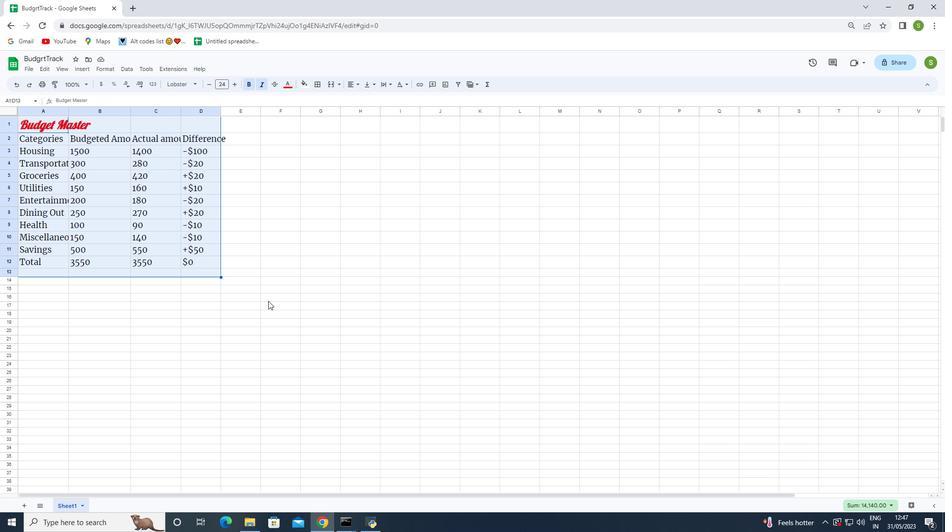 
Action: Mouse pressed left at (250, 283)
Screenshot: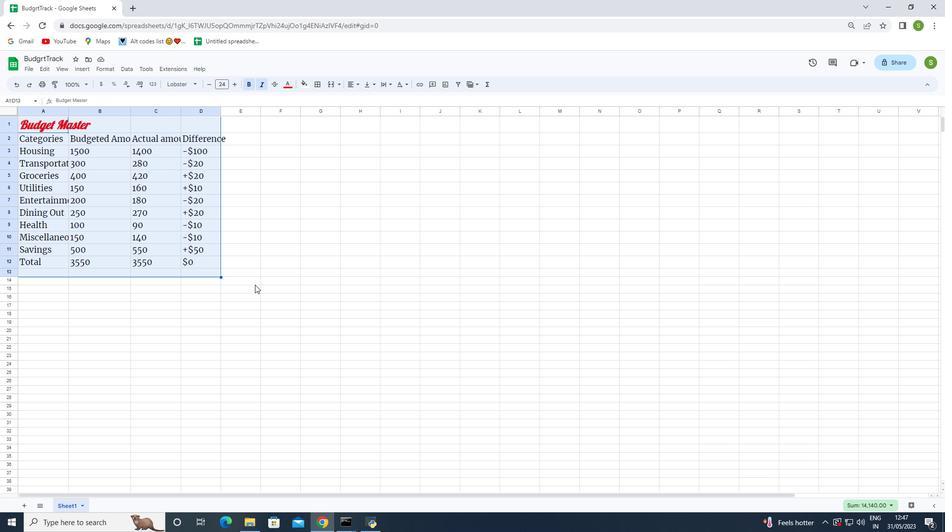 
